 Task: Create in the project AgileBridge and in the Backlog issue 'Create a new online platform for online entrepreneurship courses with advanced business planning and financial modeling features' a child issue 'Chatbot conversation error handling and remediation', and assign it to team member softage.1@softage.net. Create in the project AgileBridge and in the Backlog issue 'Implement a new cloud-based customer relationship management system for a company with advanced lead generation and sales tracking features' a child issue 'Data retention policy enforcement and auditing', and assign it to team member softage.2@softage.net
Action: Mouse scrolled (386, 330) with delta (0, 0)
Screenshot: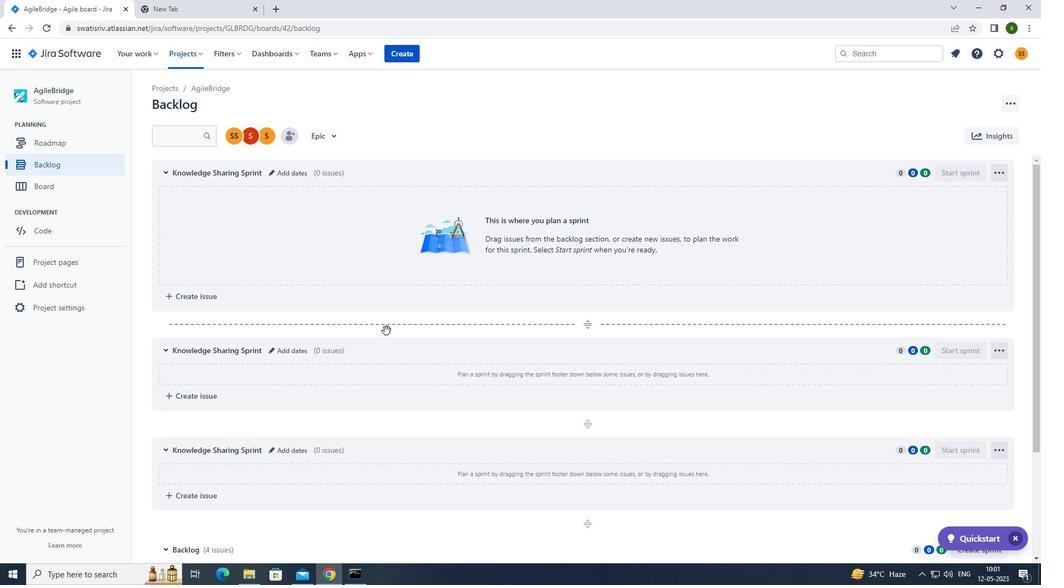
Action: Mouse scrolled (386, 330) with delta (0, 0)
Screenshot: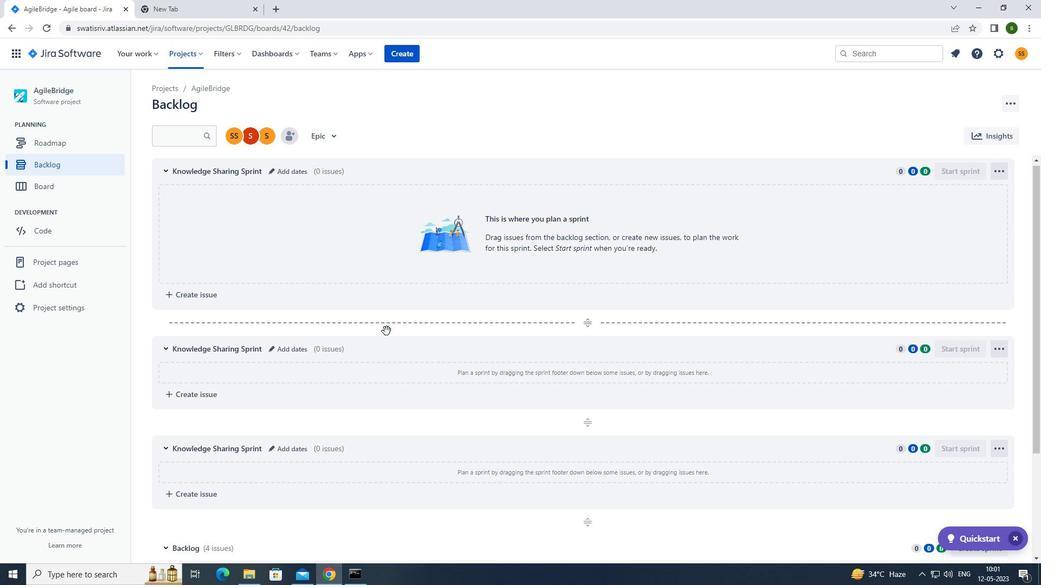 
Action: Mouse scrolled (386, 330) with delta (0, 0)
Screenshot: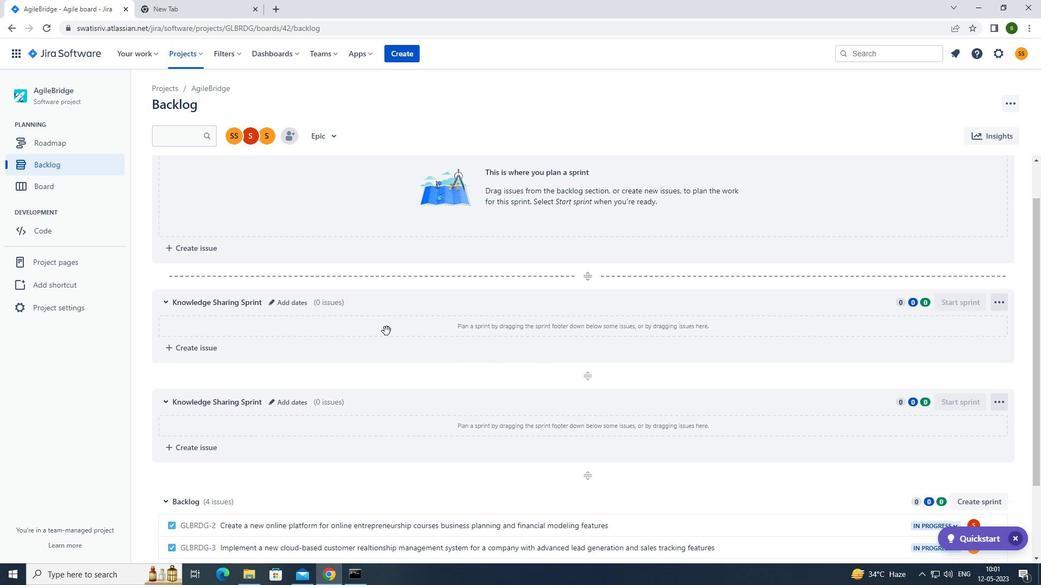 
Action: Mouse scrolled (386, 330) with delta (0, 0)
Screenshot: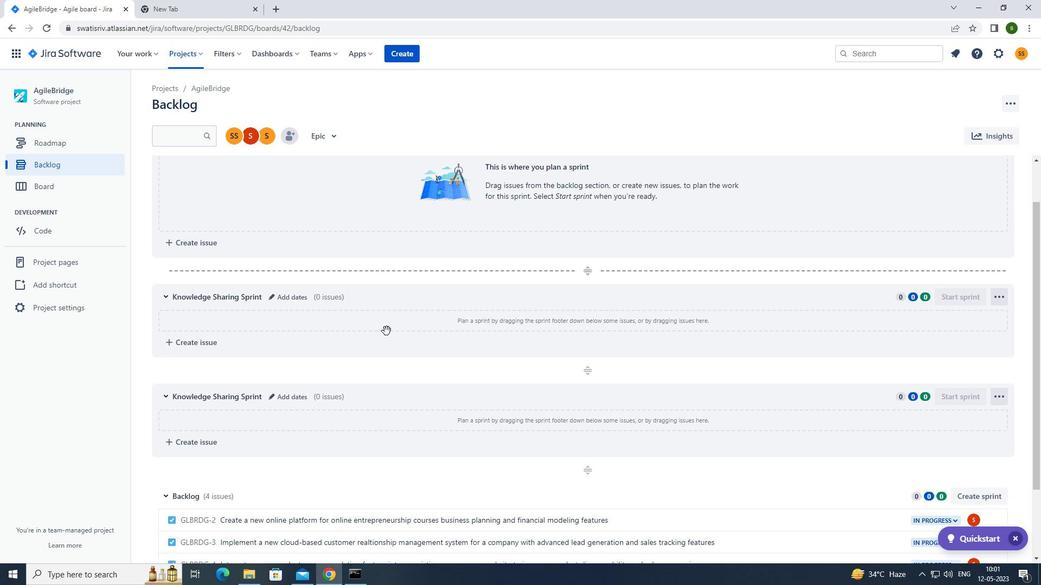 
Action: Mouse scrolled (386, 330) with delta (0, 0)
Screenshot: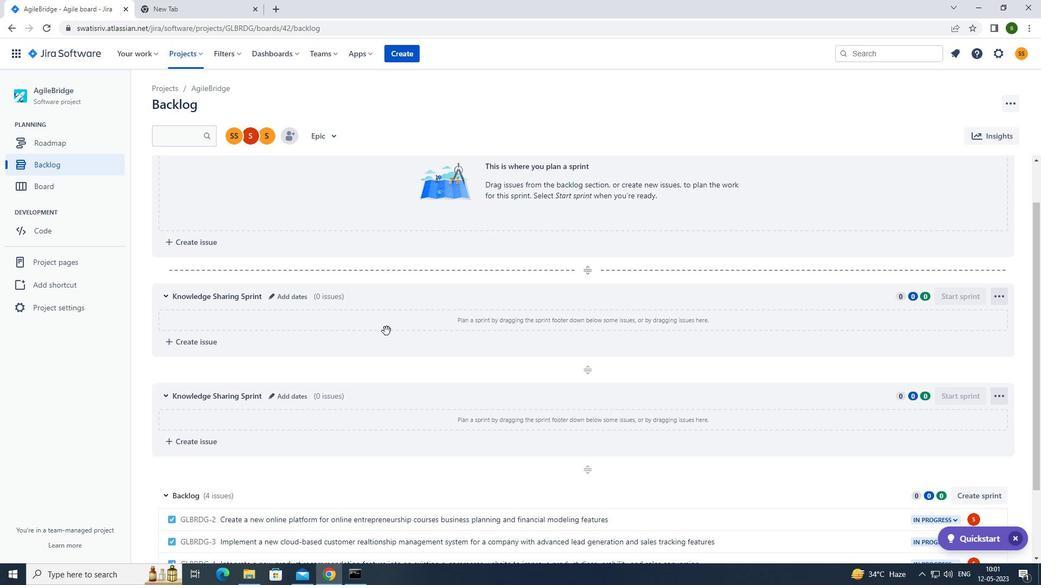 
Action: Mouse moved to (663, 435)
Screenshot: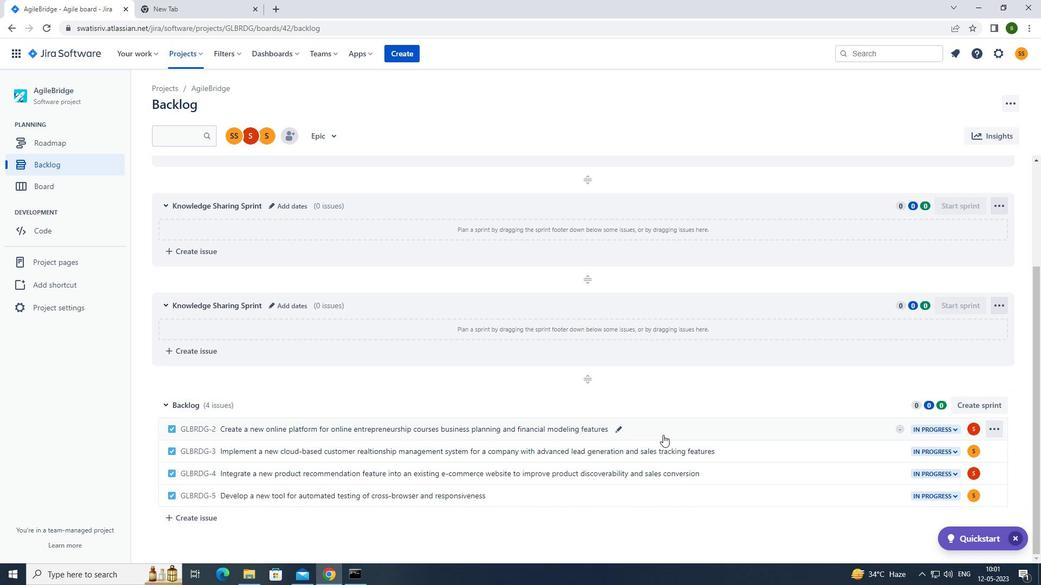 
Action: Mouse pressed left at (663, 435)
Screenshot: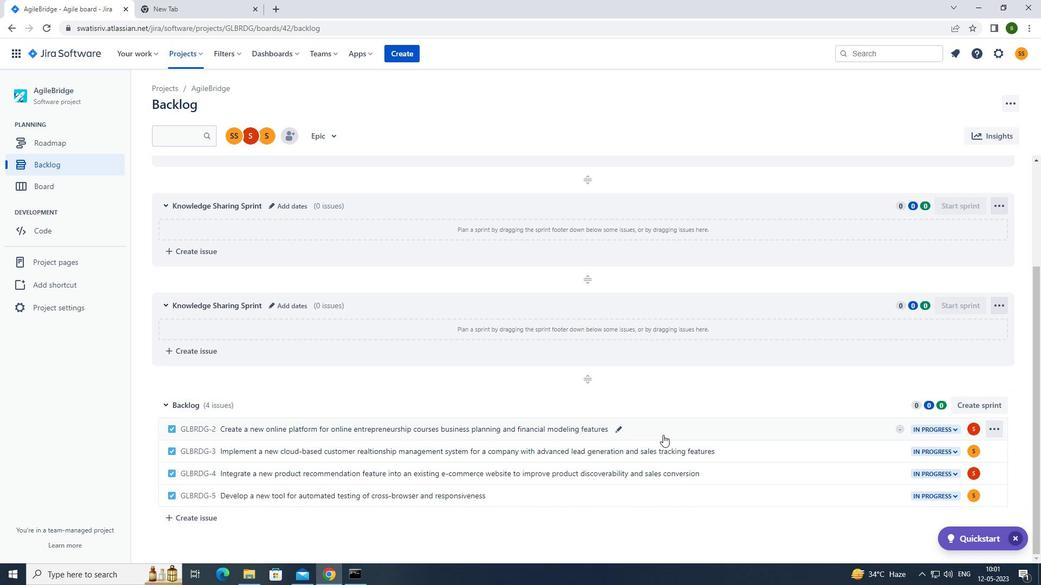 
Action: Mouse moved to (849, 258)
Screenshot: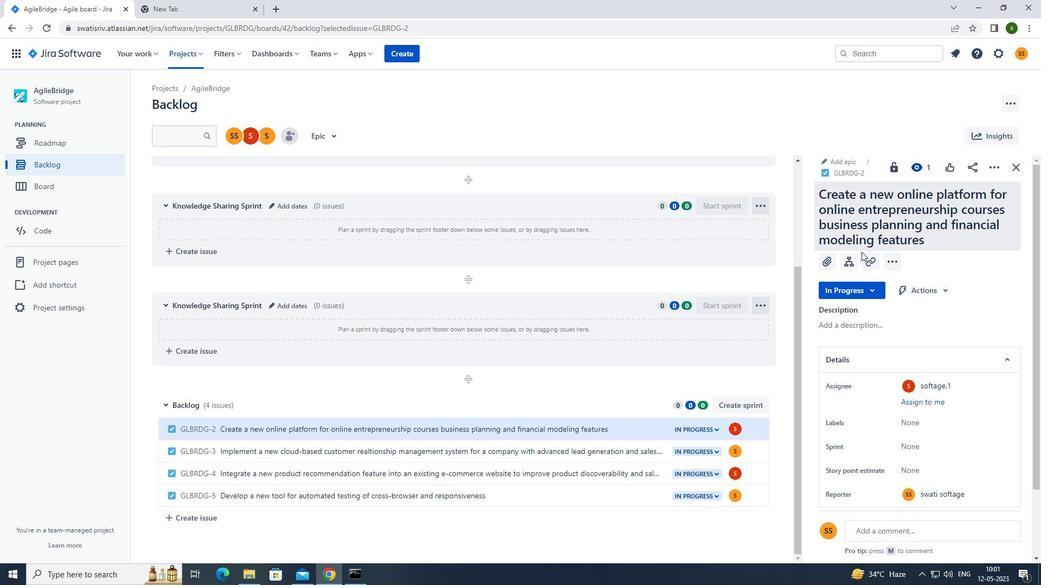 
Action: Mouse pressed left at (849, 258)
Screenshot: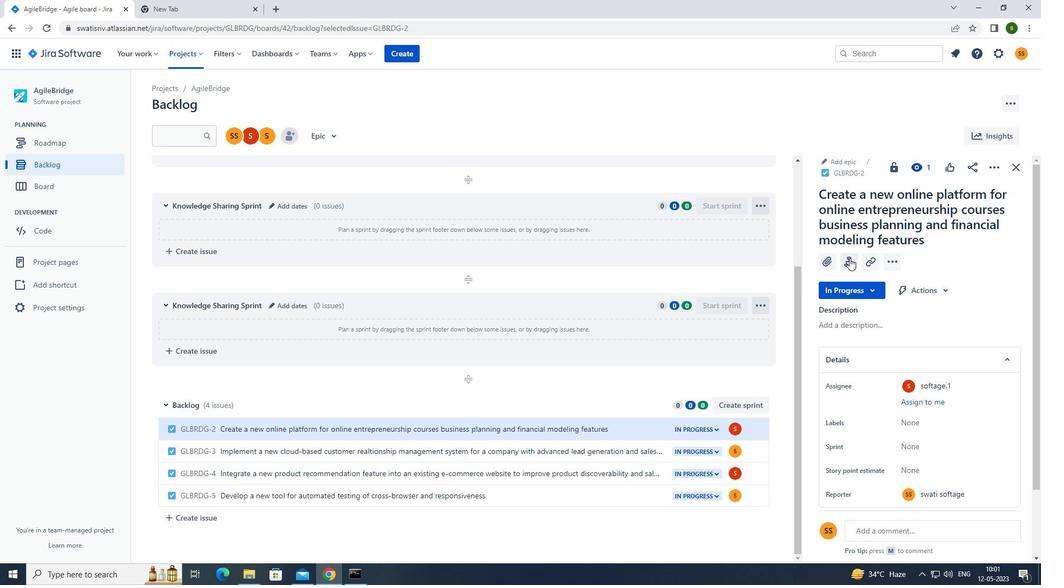 
Action: Mouse moved to (845, 349)
Screenshot: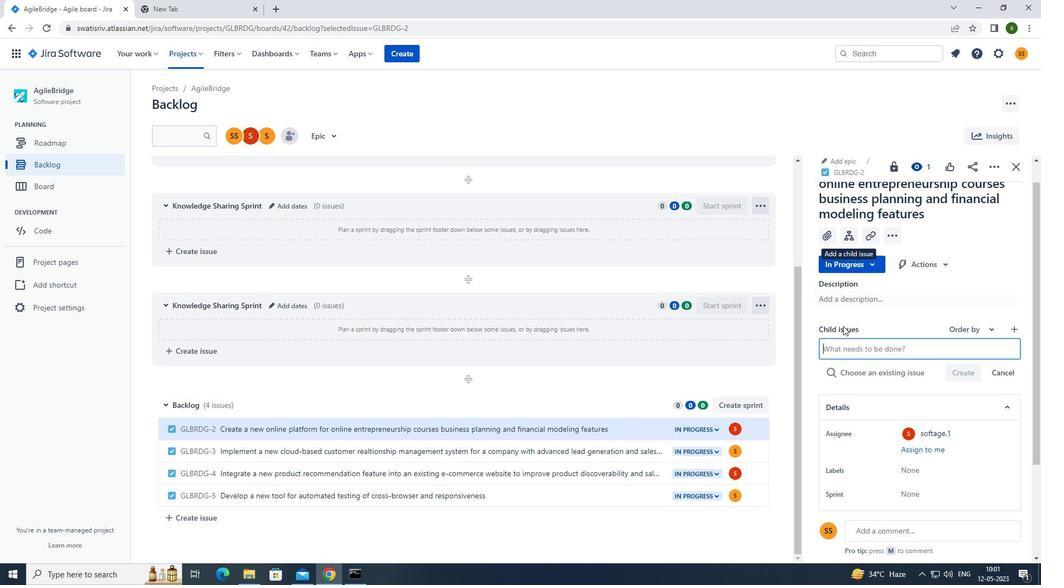 
Action: Mouse pressed left at (845, 349)
Screenshot: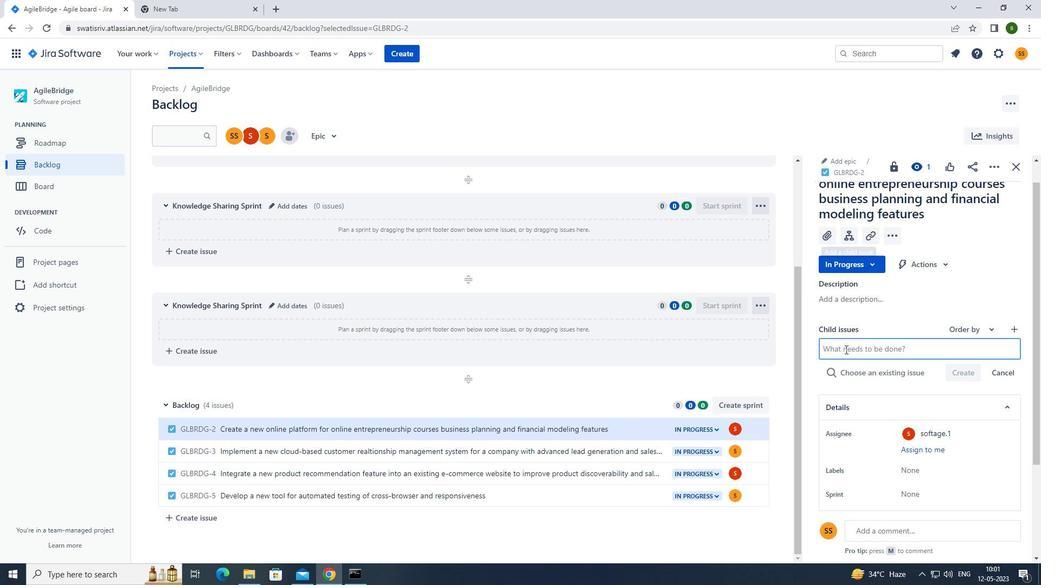 
Action: Key pressed <Key.caps_lock>c<Key.caps_lock>hatbot<Key.space>conversation<Key.space>error<Key.space>handling<Key.space>and<Key.space>remediation<Key.enter>
Screenshot: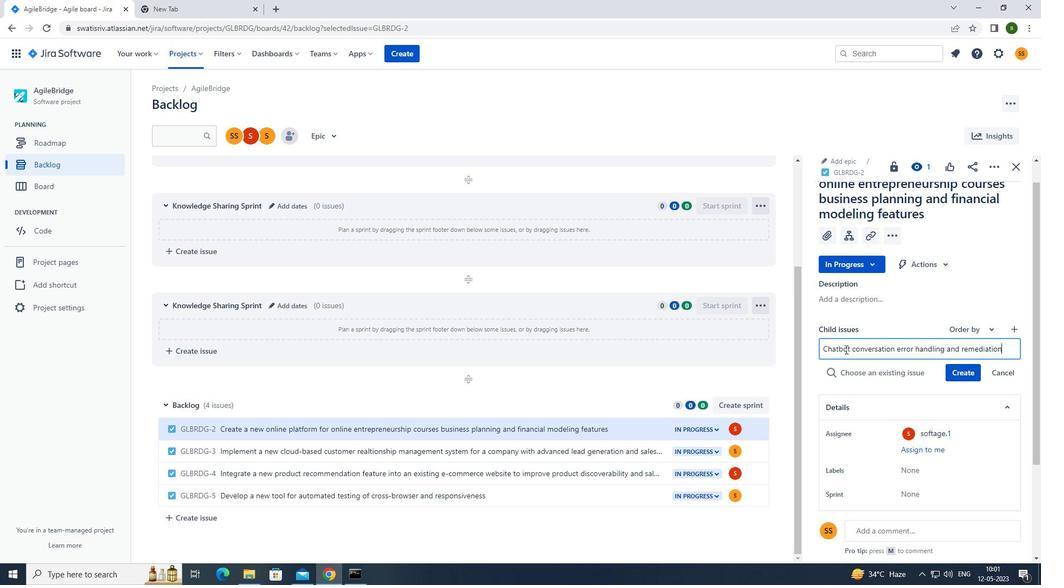 
Action: Mouse moved to (973, 353)
Screenshot: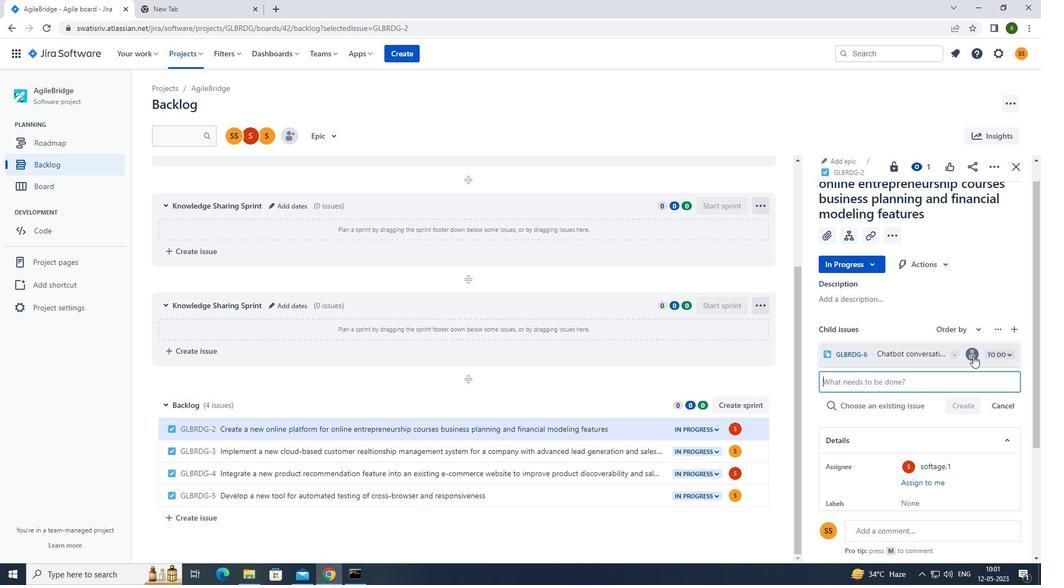 
Action: Mouse pressed left at (973, 353)
Screenshot: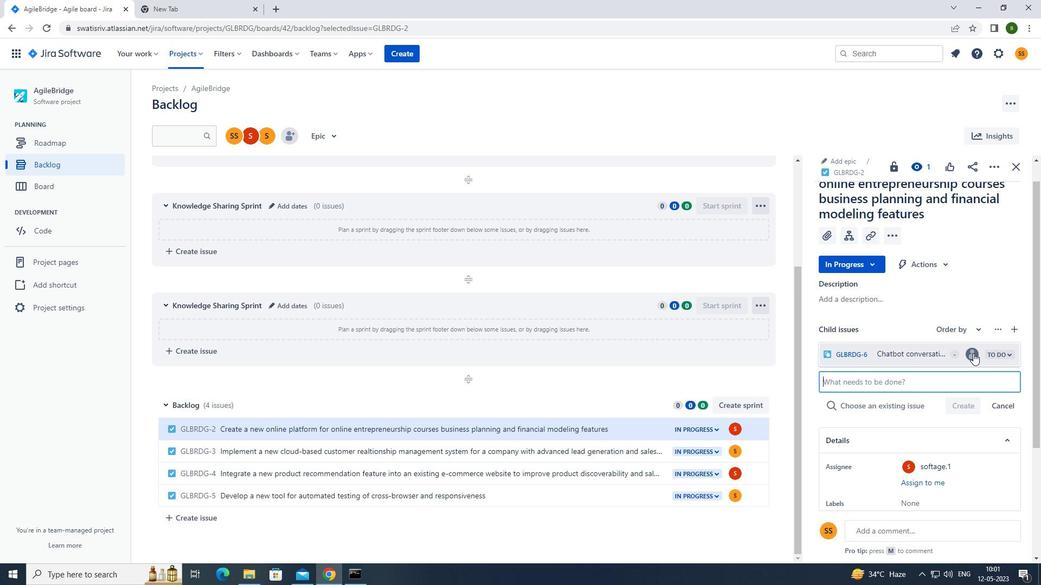 
Action: Mouse moved to (902, 385)
Screenshot: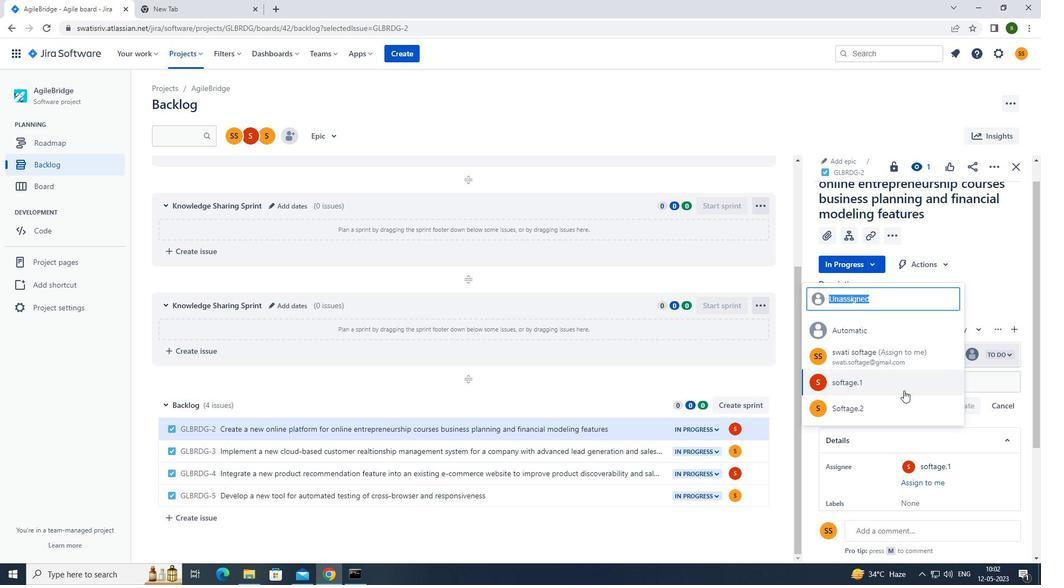 
Action: Mouse pressed left at (902, 385)
Screenshot: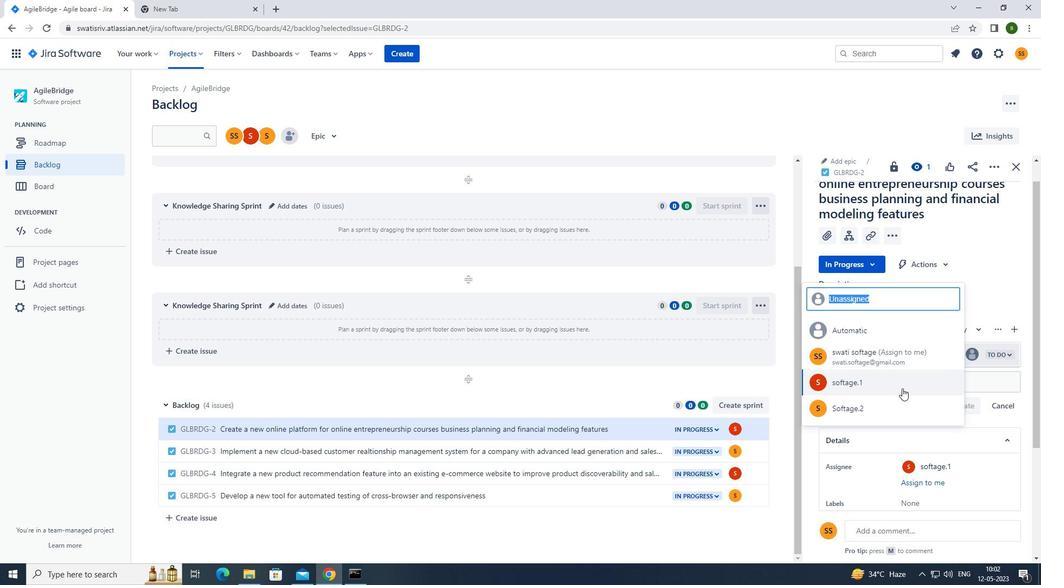 
Action: Mouse moved to (617, 459)
Screenshot: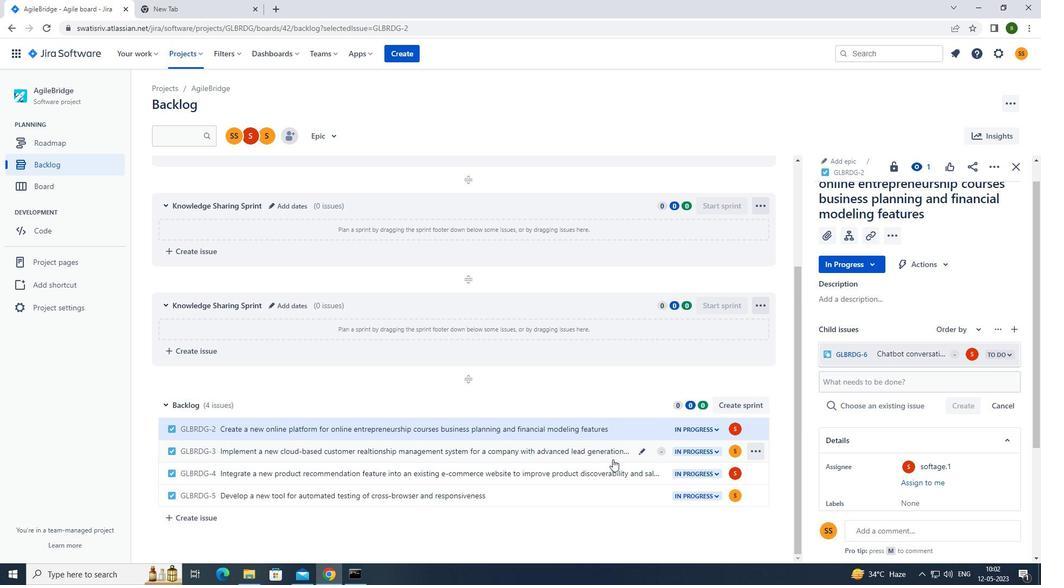 
Action: Mouse pressed left at (617, 459)
Screenshot: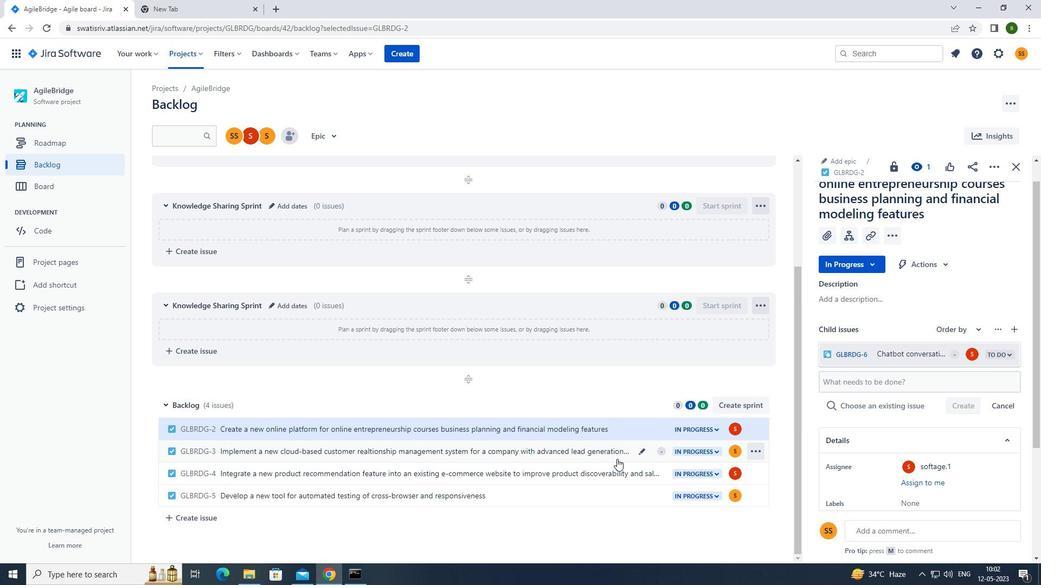 
Action: Mouse moved to (850, 293)
Screenshot: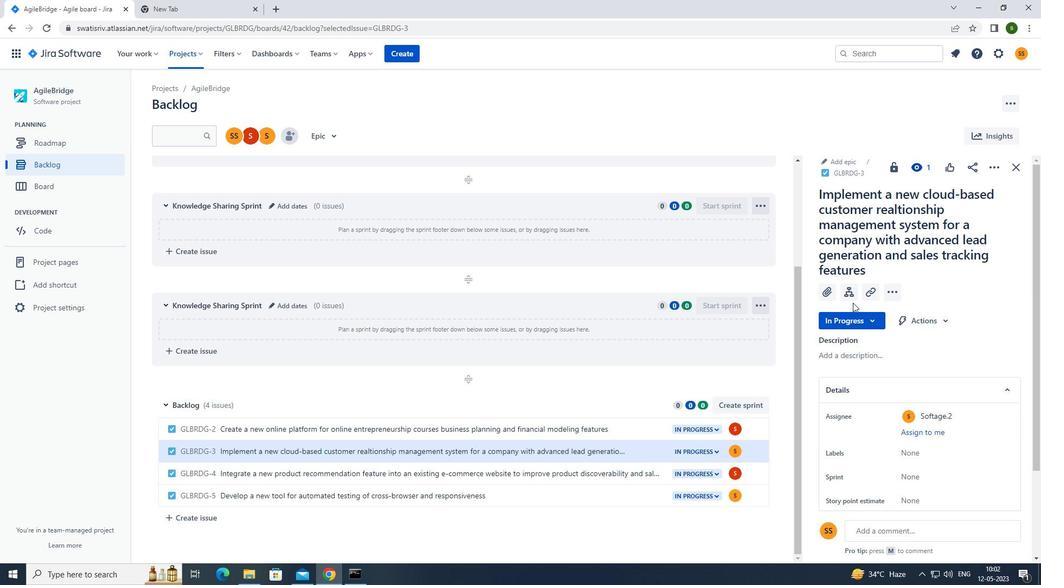 
Action: Mouse pressed left at (850, 293)
Screenshot: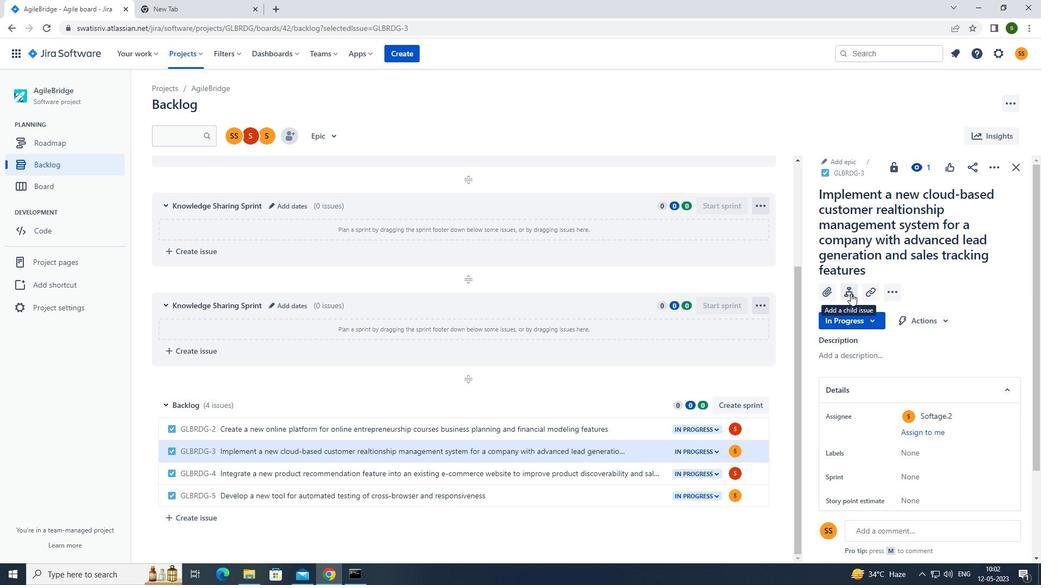 
Action: Mouse moved to (864, 350)
Screenshot: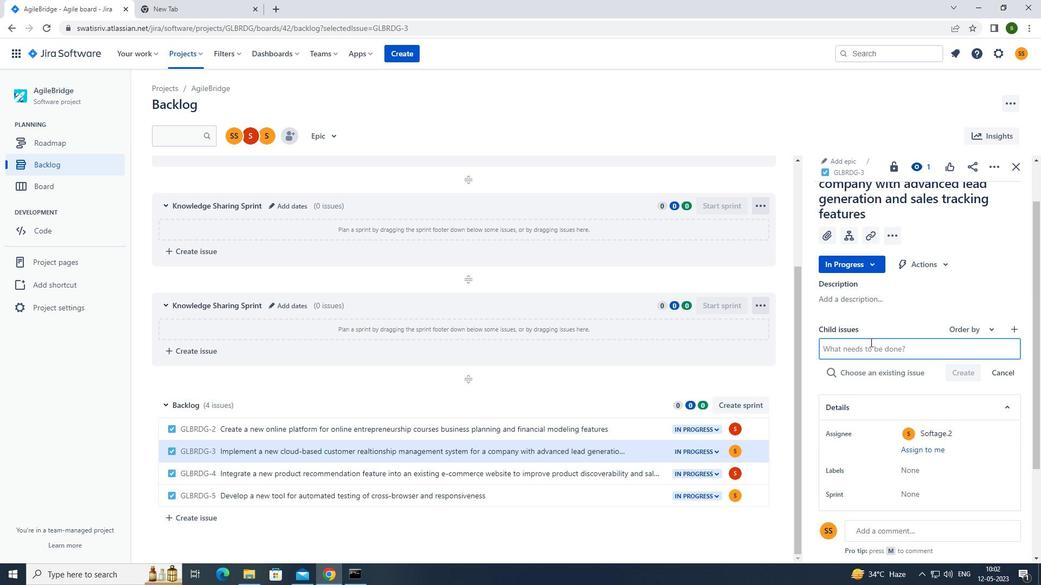 
Action: Mouse pressed left at (864, 350)
Screenshot: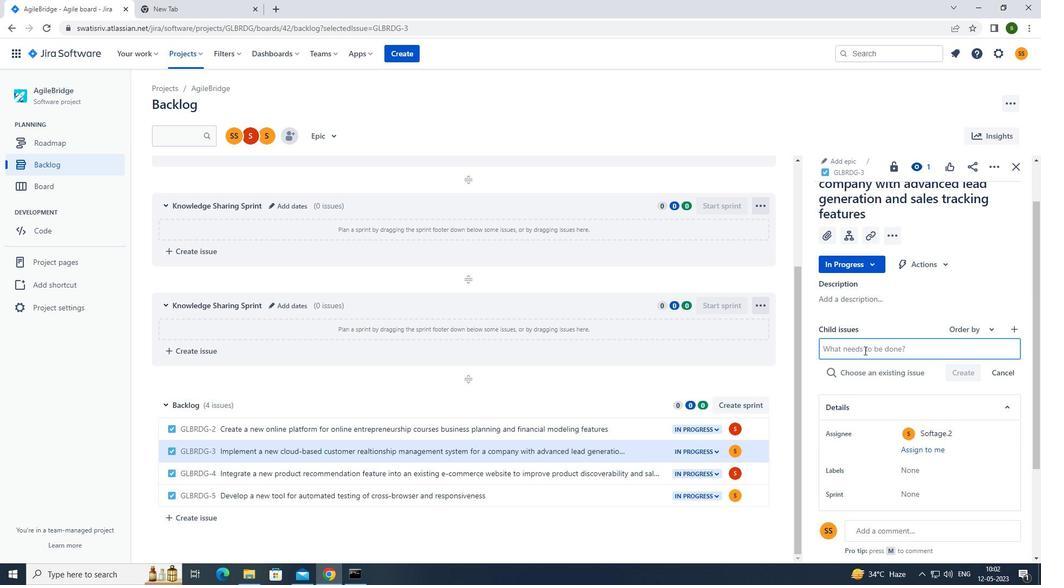 
Action: Mouse moved to (863, 350)
Screenshot: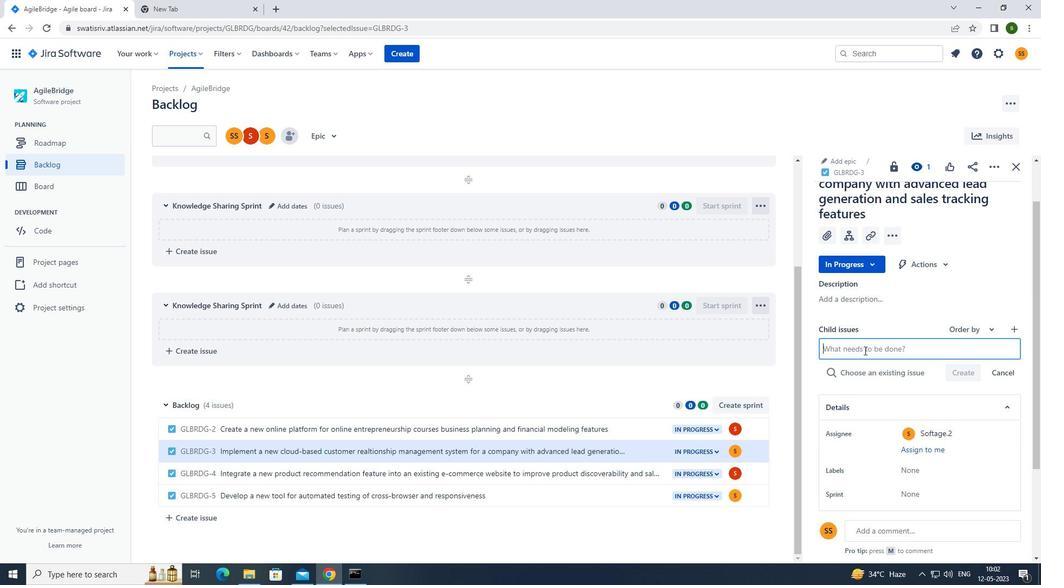 
Action: Key pressed <Key.caps_lock>d<Key.caps_lock>ata<Key.space>retention<Key.space>policy<Key.space>enforcement<Key.space>and<Key.space>auditing<Key.enter>
Screenshot: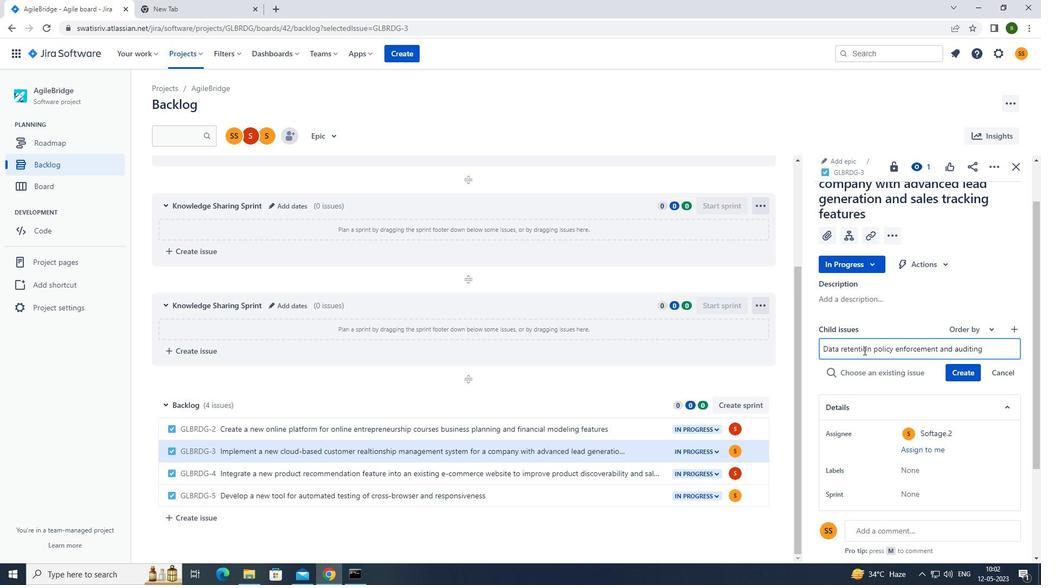 
Action: Mouse moved to (971, 352)
Screenshot: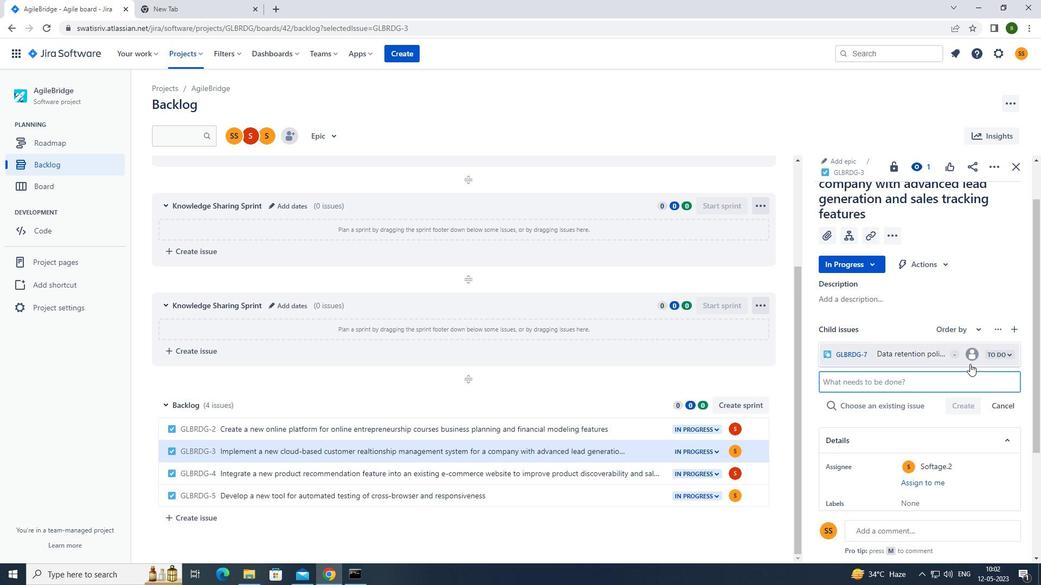 
Action: Mouse pressed left at (971, 352)
Screenshot: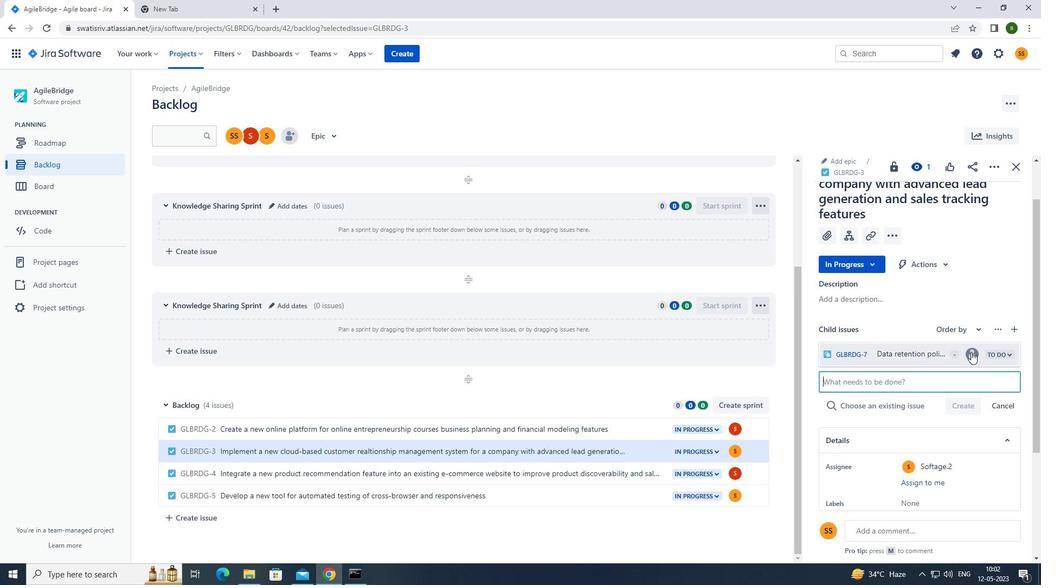 
Action: Mouse moved to (874, 410)
Screenshot: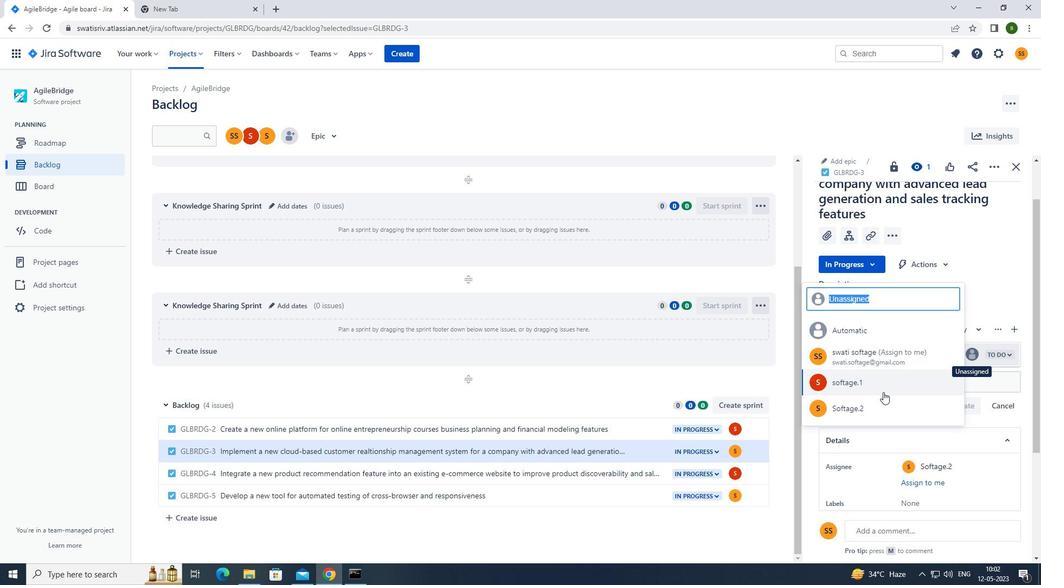 
Action: Mouse pressed left at (874, 410)
Screenshot: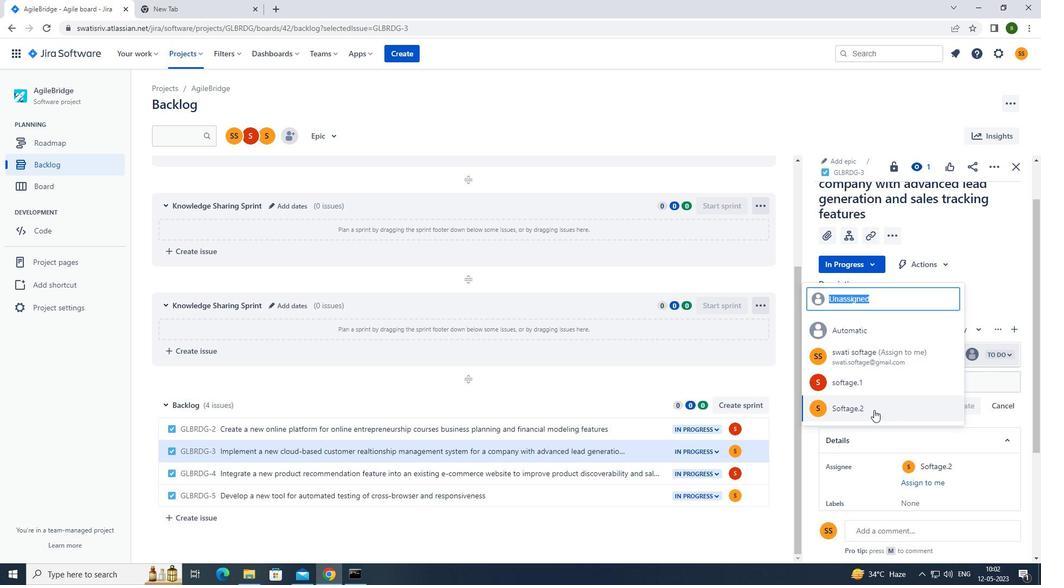 
Action: Mouse moved to (632, 389)
Screenshot: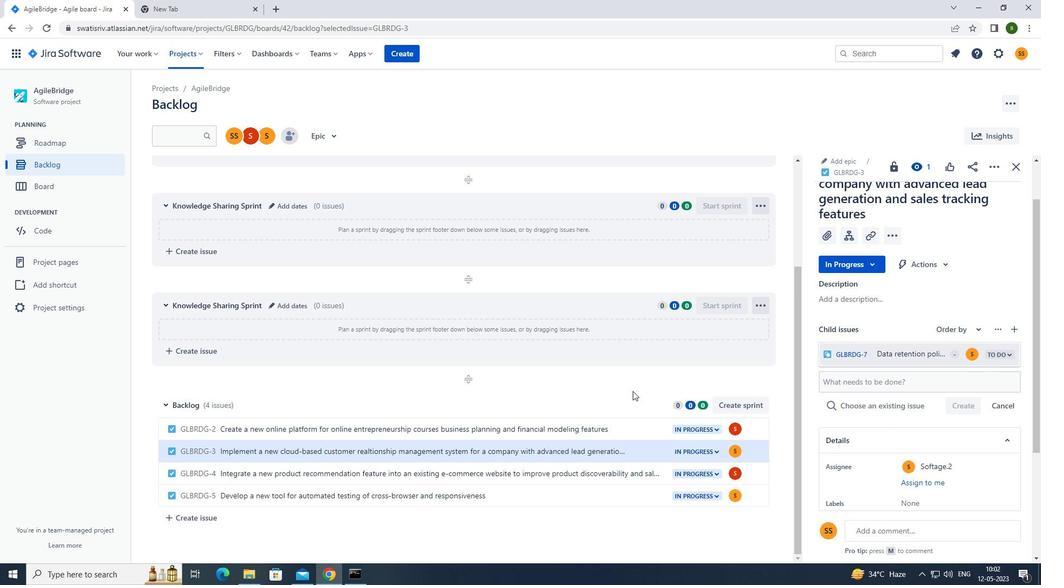 
